 Task: Log work in the project Trailblazer for the issue 'Create a new online platform for online fashion design courses with advanced virtual try-on and 3D modeling features' spent time as '1w 6d 16h 47m' and remaining time as '4w 6d 2h 19m' and add a flag. Now add the issue to the epic 'Master Data Management'.
Action: Mouse moved to (941, 223)
Screenshot: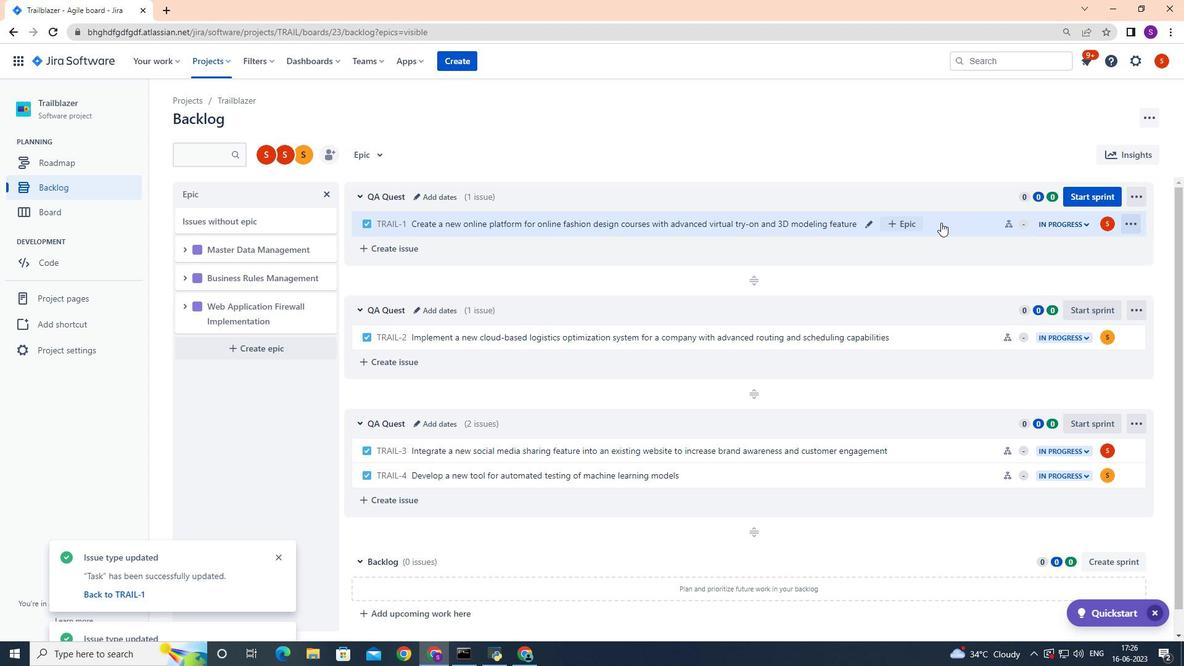 
Action: Mouse pressed left at (941, 223)
Screenshot: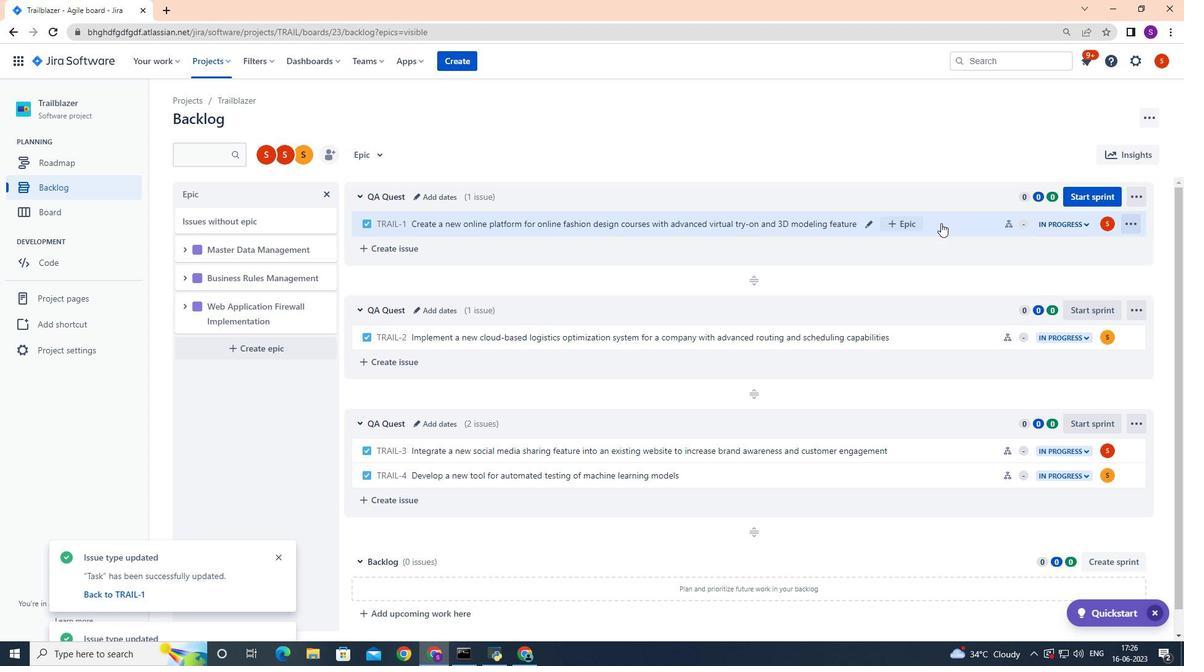 
Action: Mouse moved to (1128, 188)
Screenshot: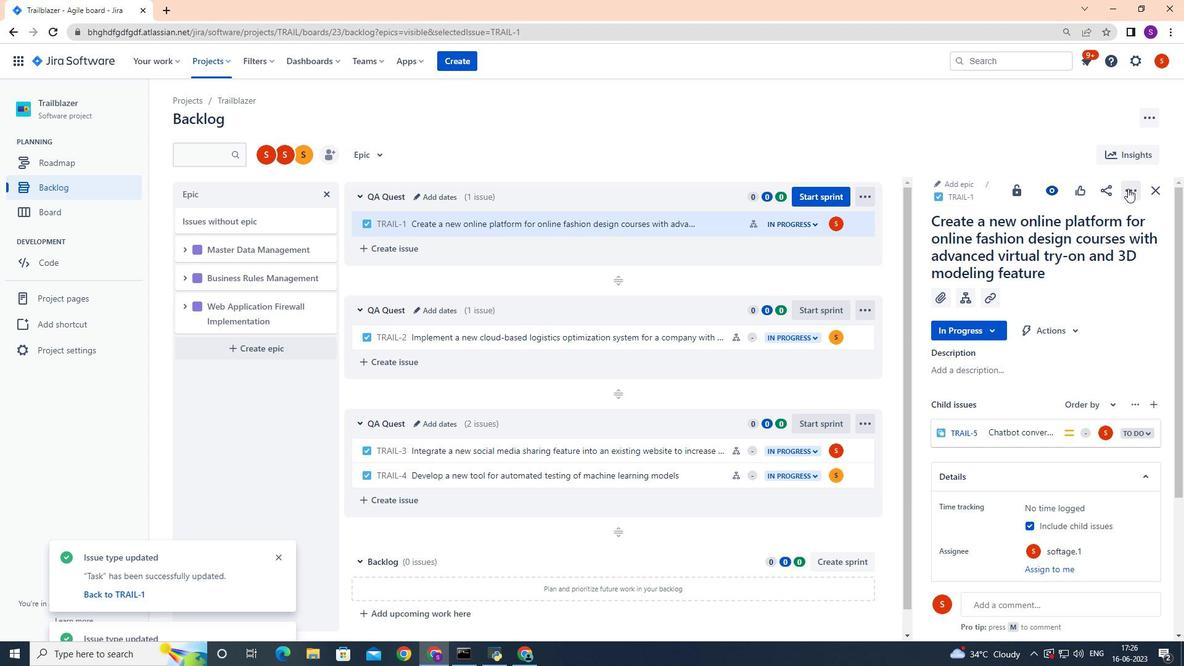 
Action: Mouse pressed left at (1128, 188)
Screenshot: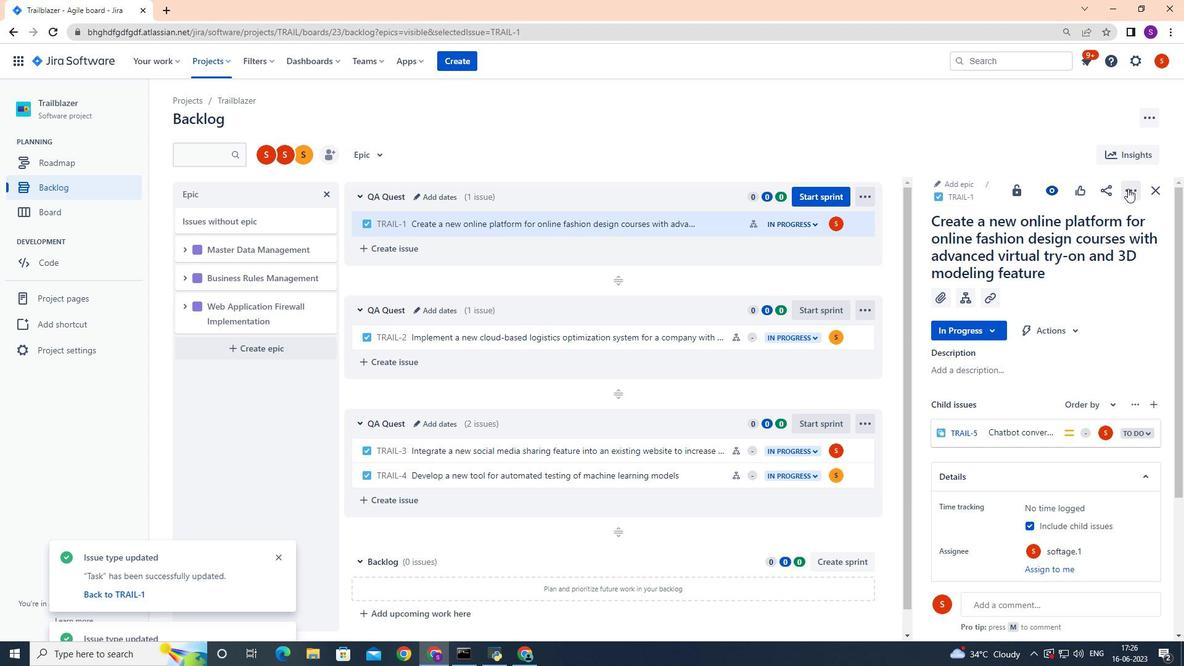 
Action: Mouse moved to (1096, 223)
Screenshot: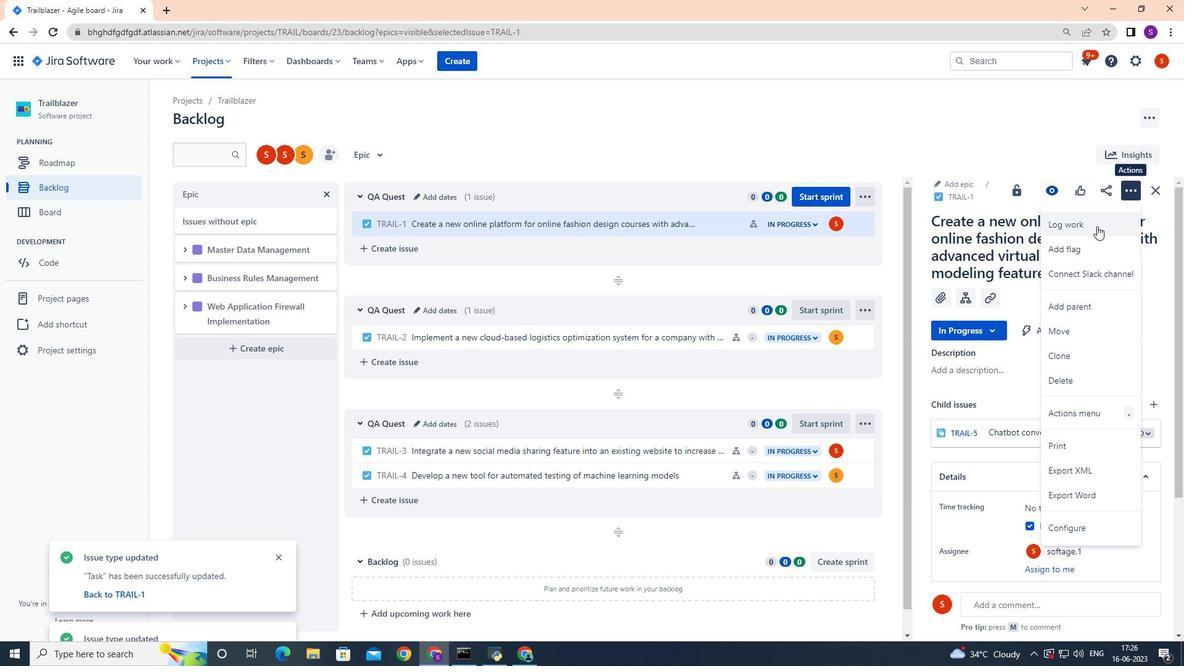 
Action: Mouse pressed left at (1096, 223)
Screenshot: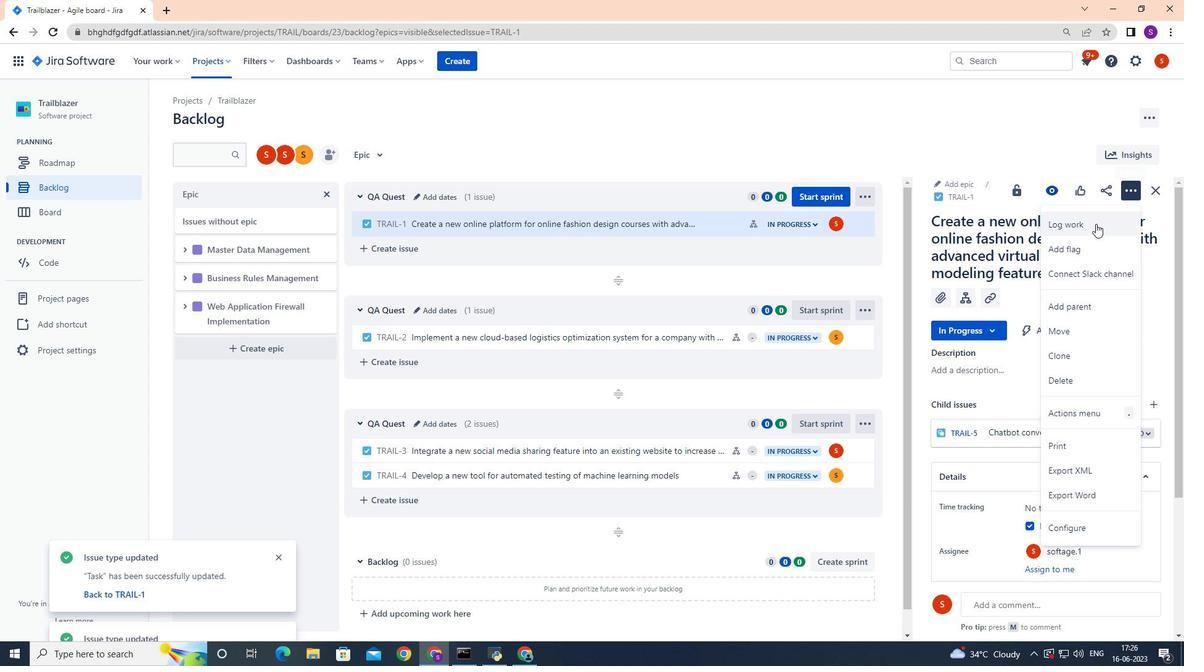 
Action: Mouse moved to (692, 252)
Screenshot: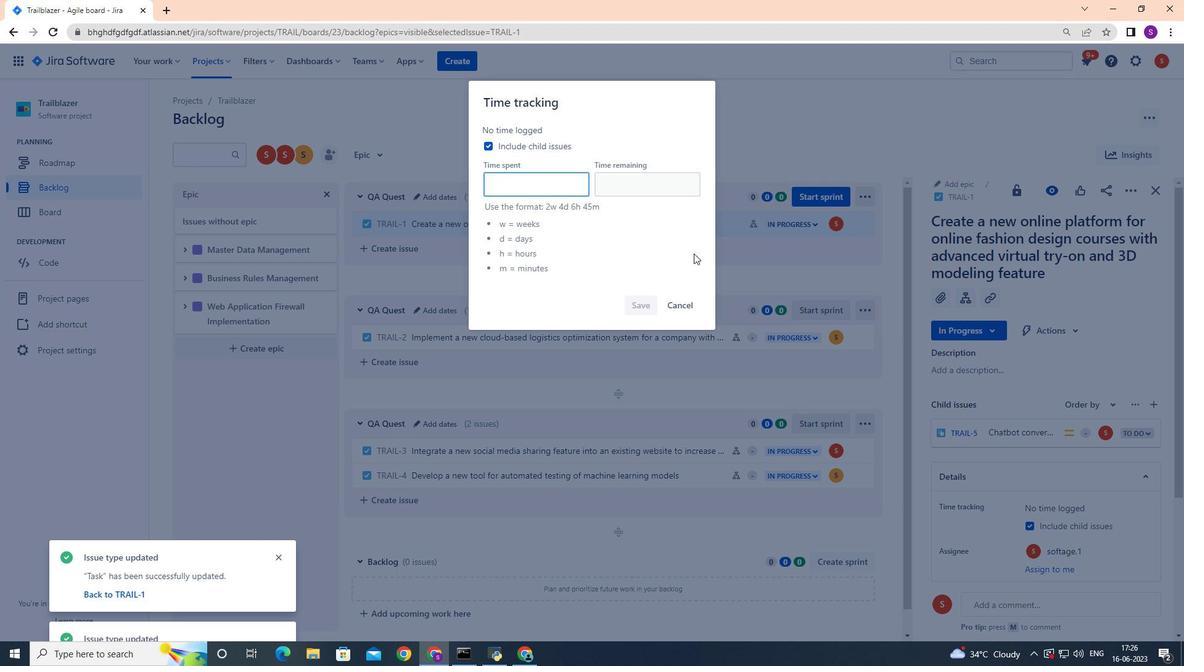 
Action: Key pressed 1w<Key.space>6d<Key.space>16h<Key.space>47m
Screenshot: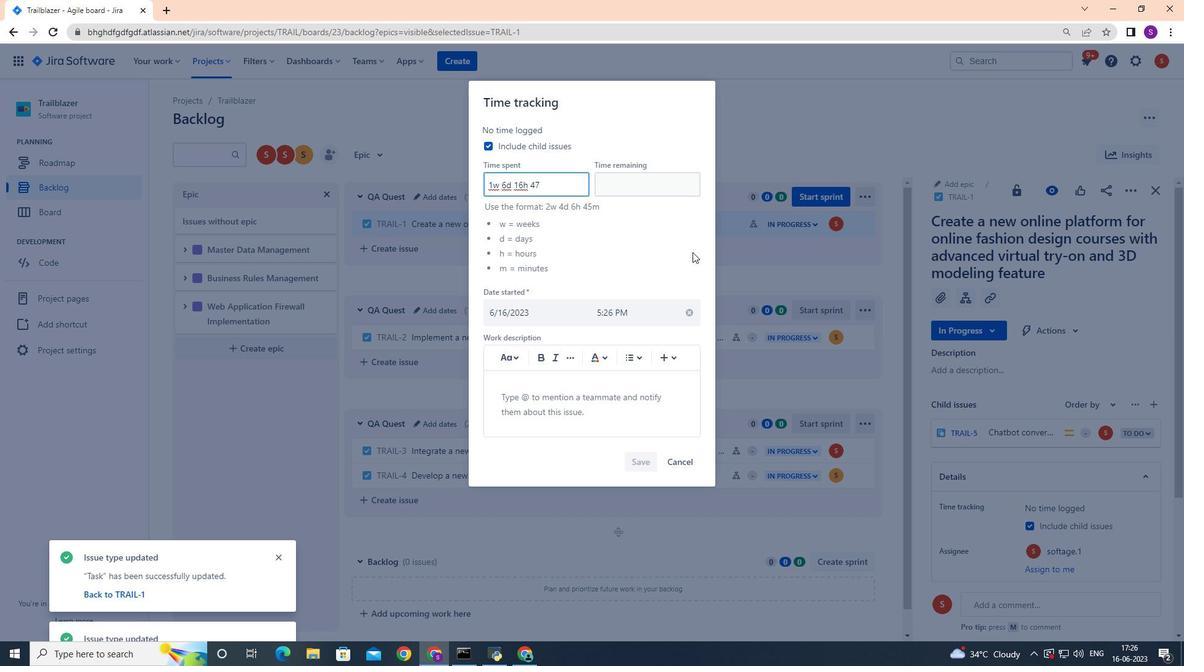 
Action: Mouse moved to (631, 185)
Screenshot: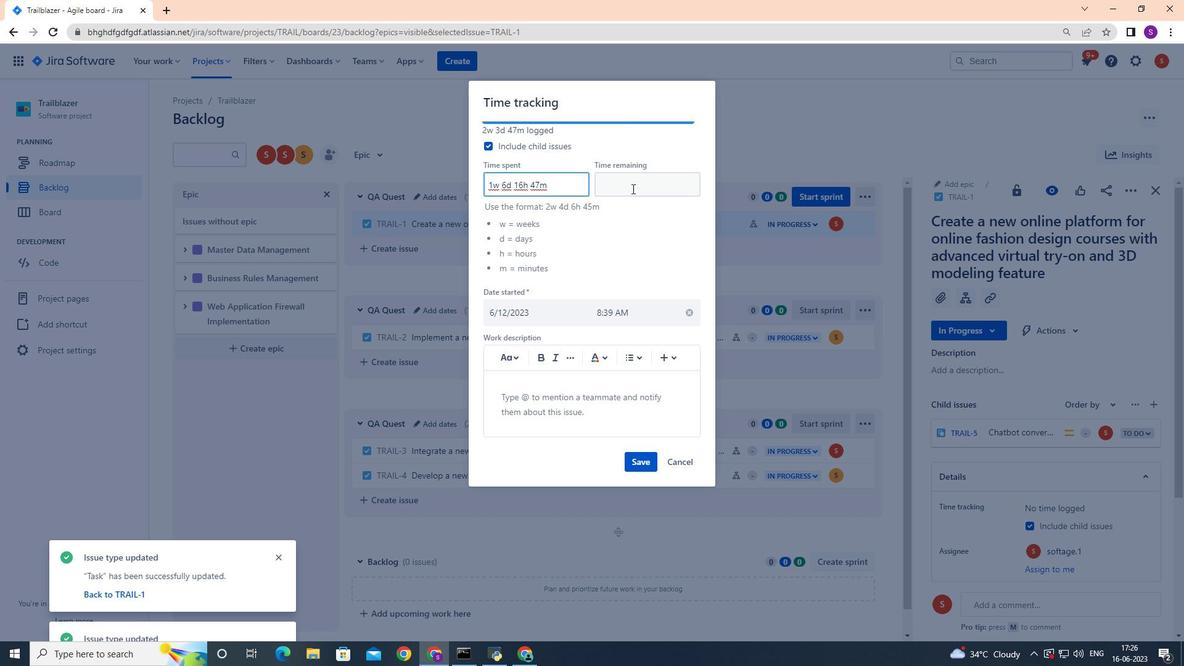 
Action: Mouse pressed left at (631, 185)
Screenshot: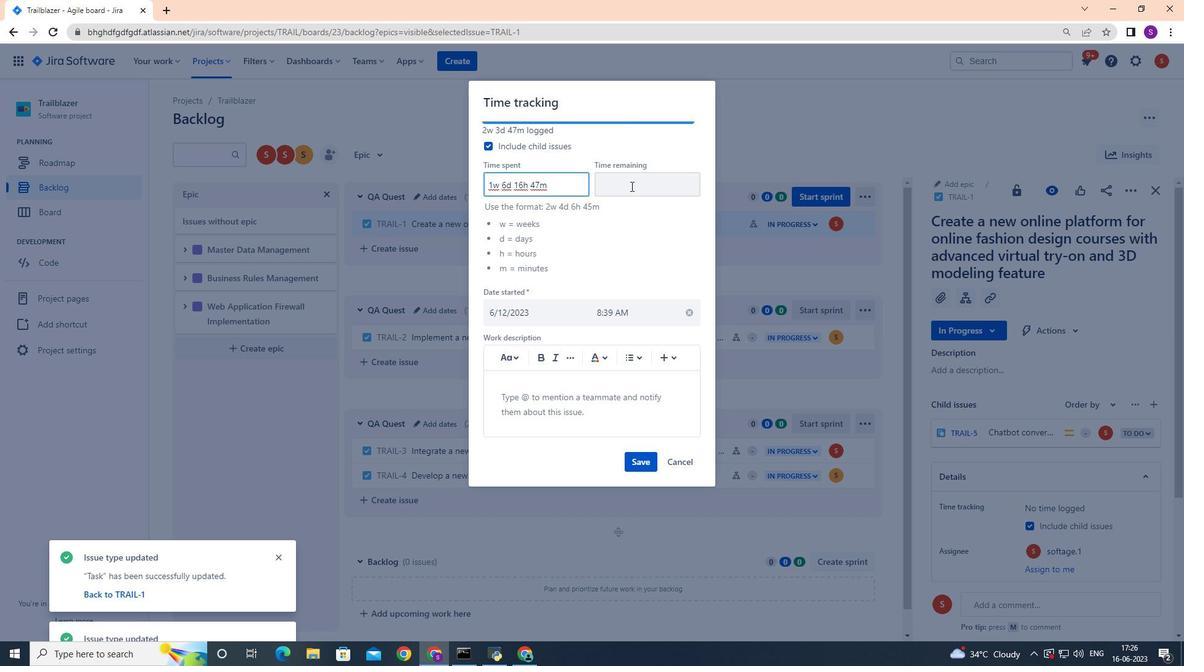 
Action: Mouse moved to (631, 185)
Screenshot: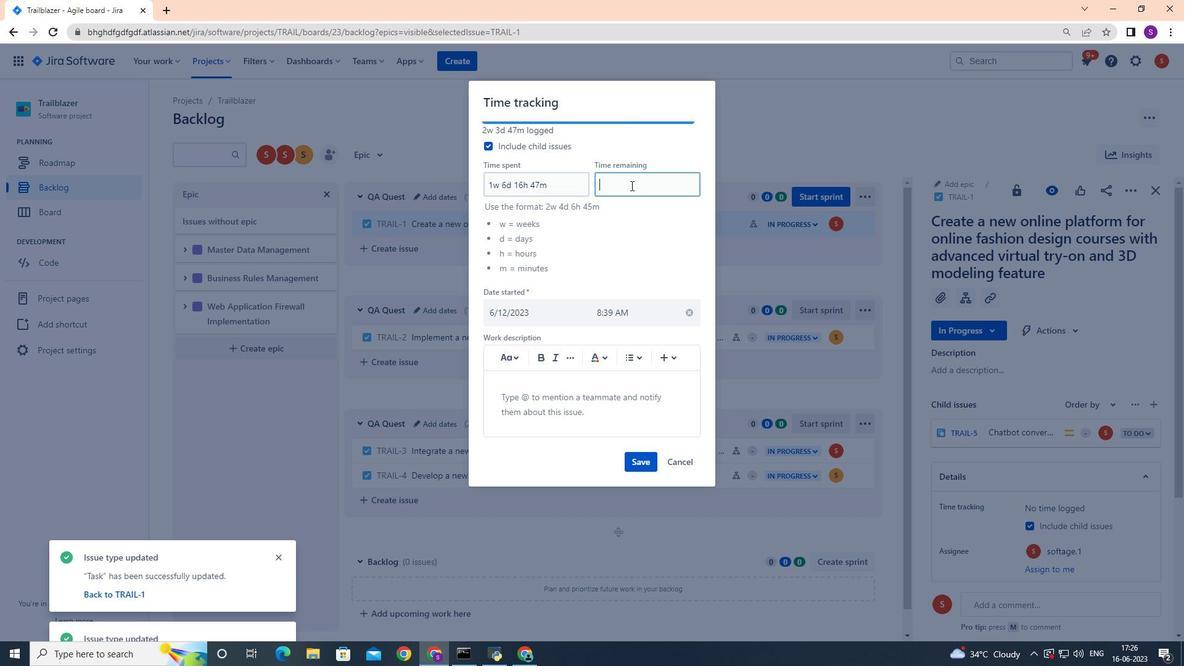 
Action: Key pressed 4w<Key.space>6d<Key.space>2h<Key.space>19m
Screenshot: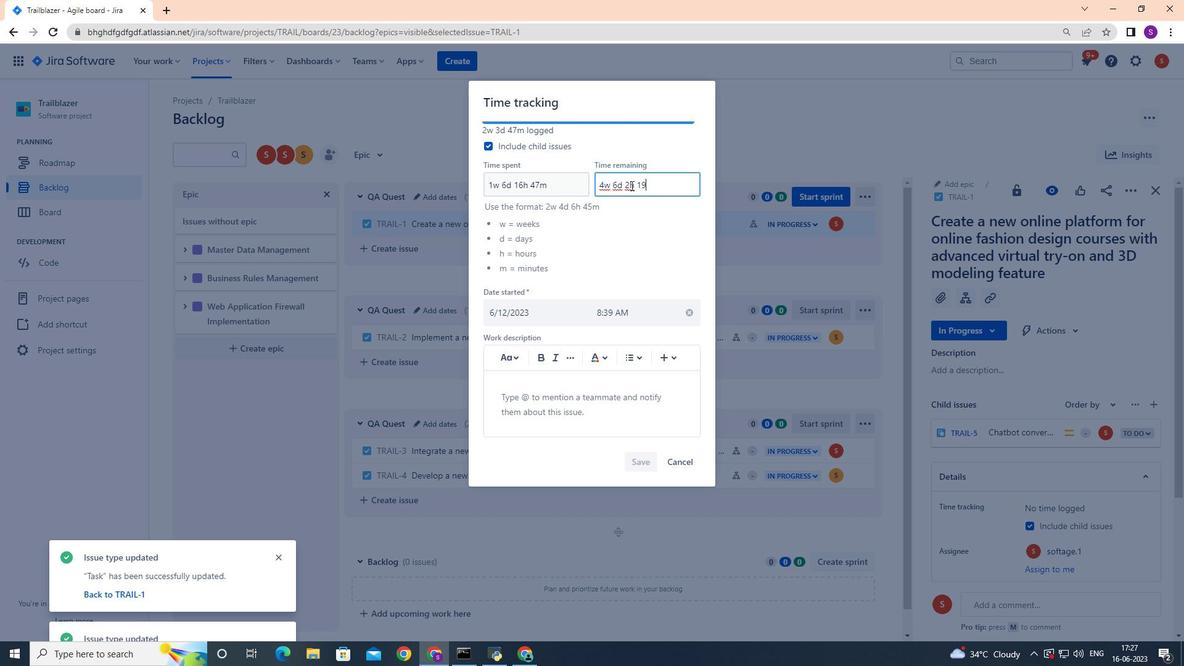 
Action: Mouse moved to (643, 461)
Screenshot: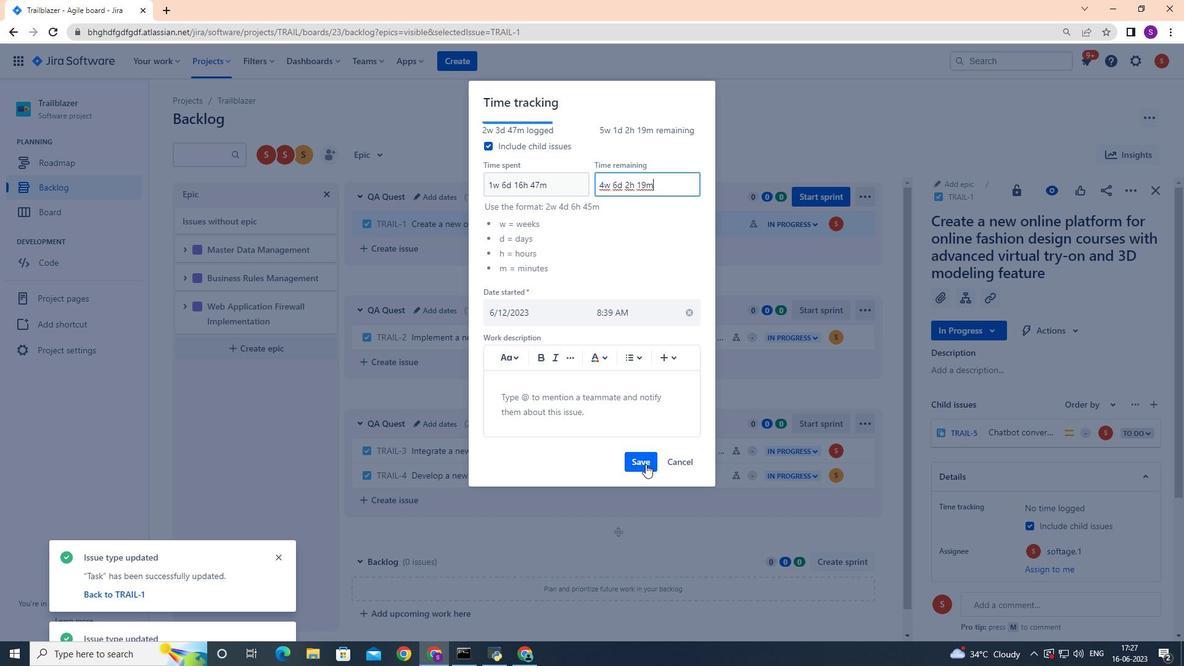 
Action: Mouse pressed left at (643, 461)
Screenshot: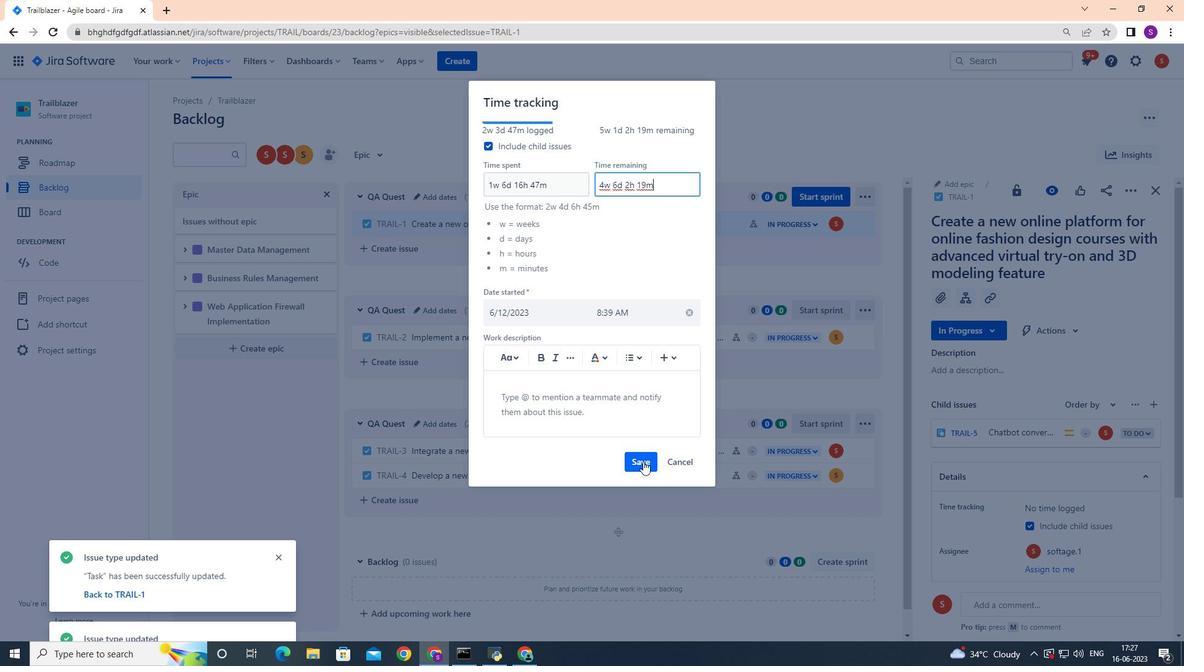 
Action: Mouse moved to (1135, 191)
Screenshot: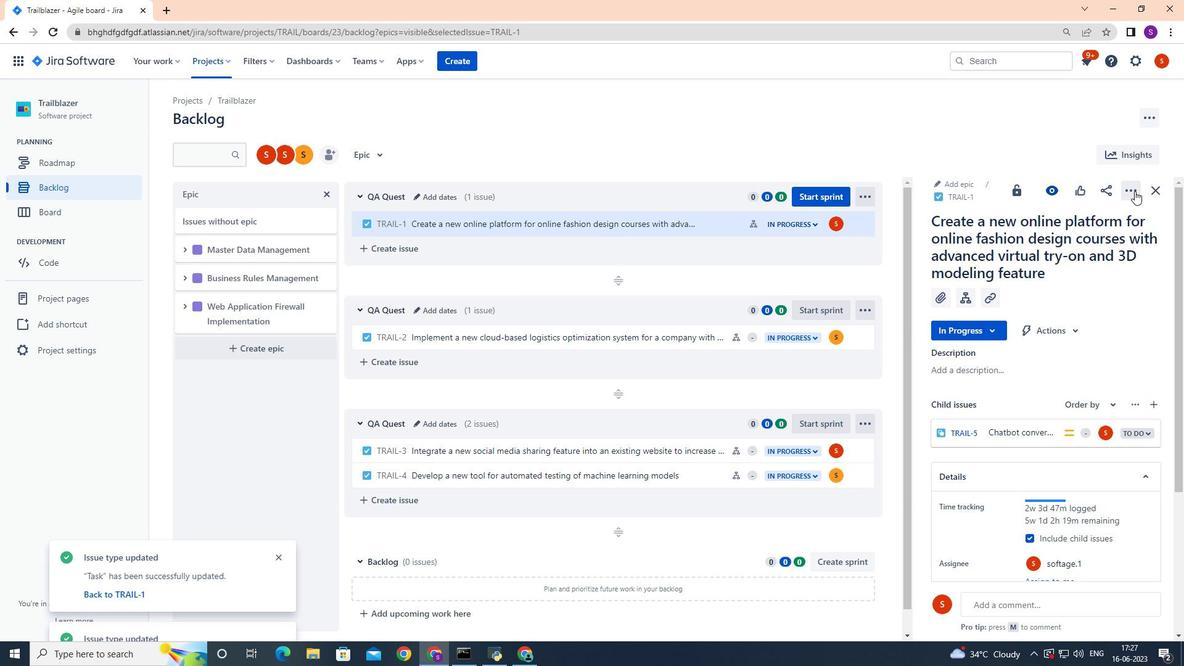 
Action: Mouse pressed left at (1135, 191)
Screenshot: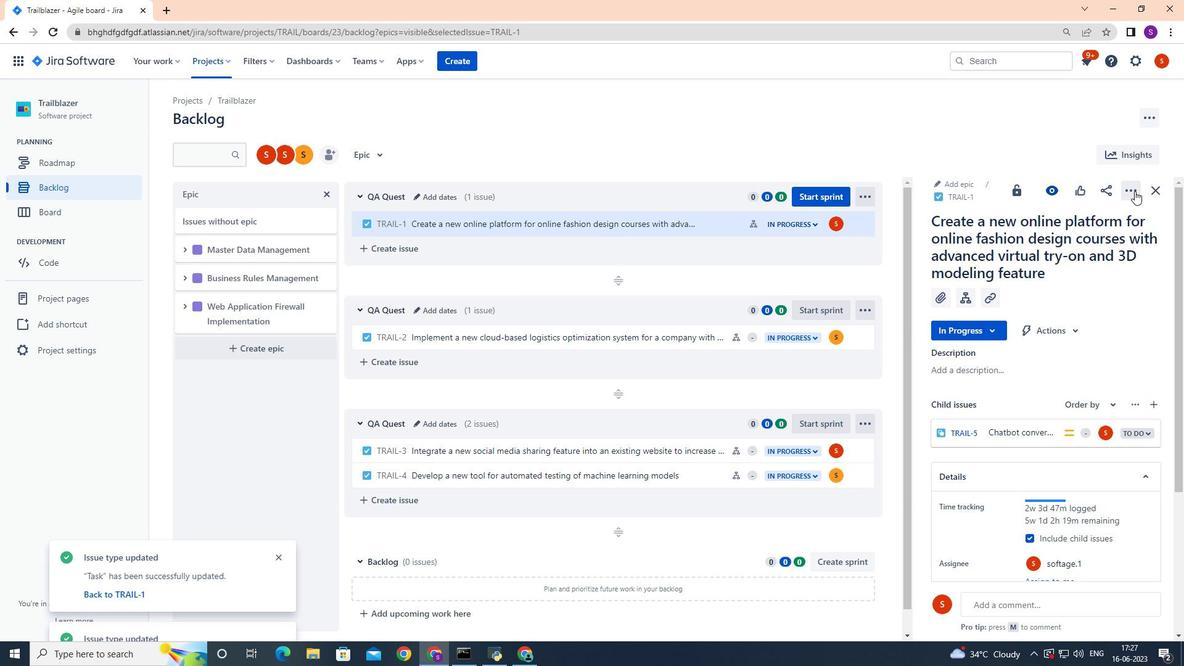 
Action: Mouse moved to (1085, 245)
Screenshot: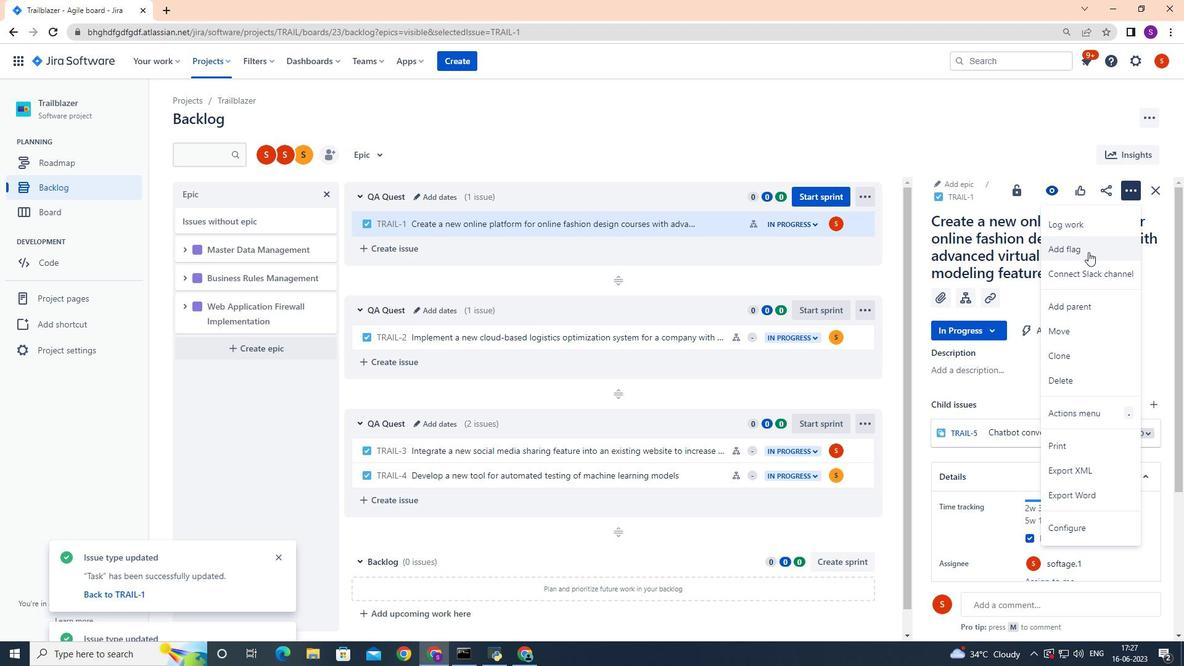 
Action: Mouse pressed left at (1085, 245)
Screenshot: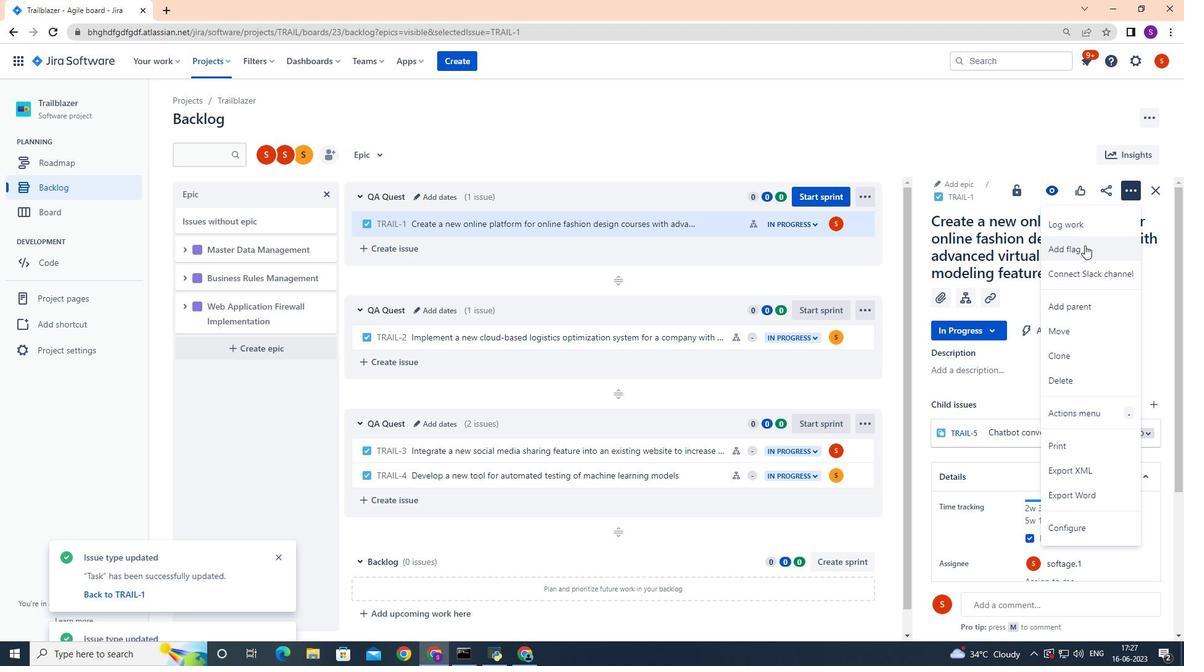 
Action: Mouse moved to (270, 247)
Screenshot: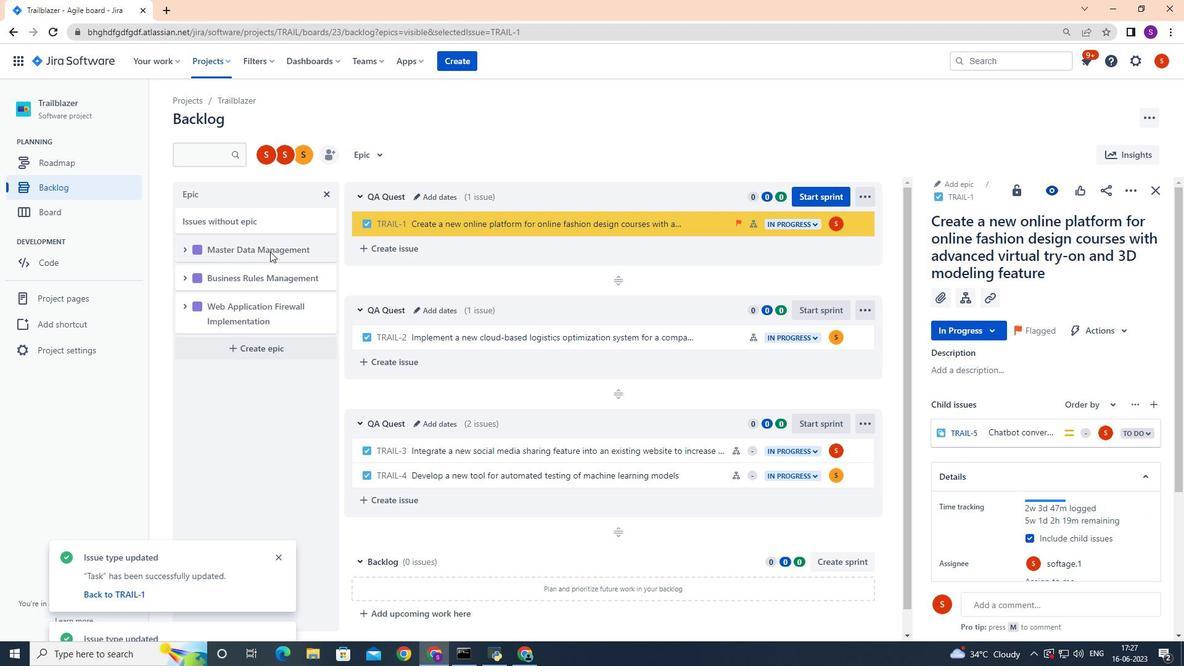 
Action: Mouse pressed left at (270, 247)
Screenshot: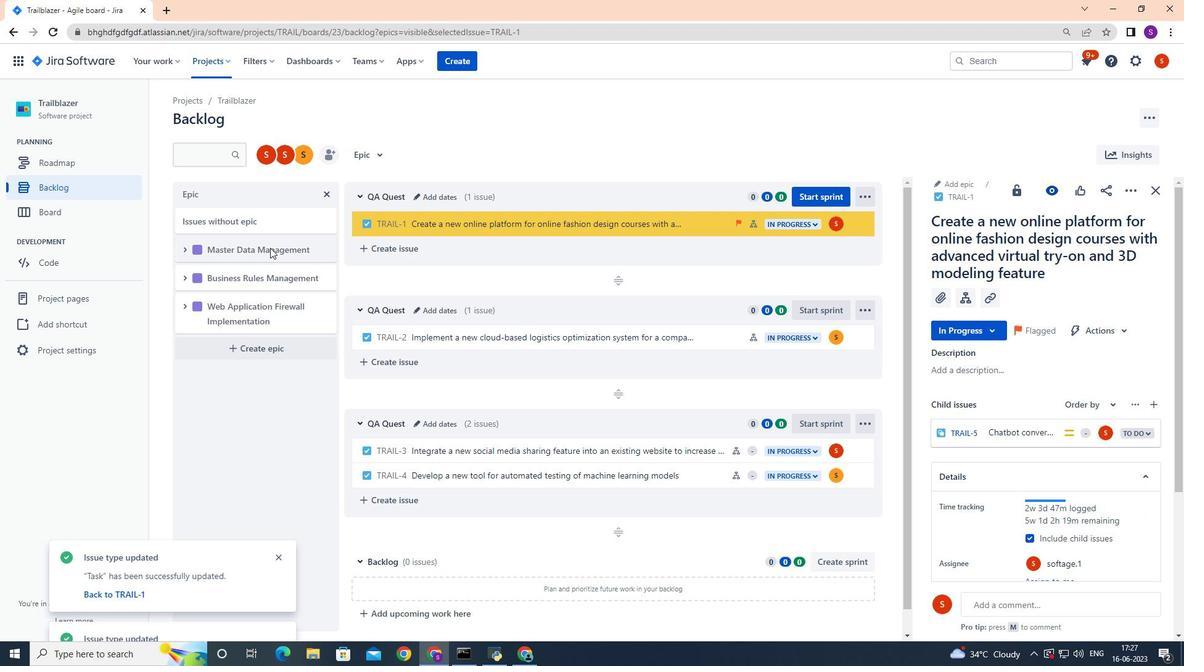 
Action: Mouse moved to (1173, 183)
Screenshot: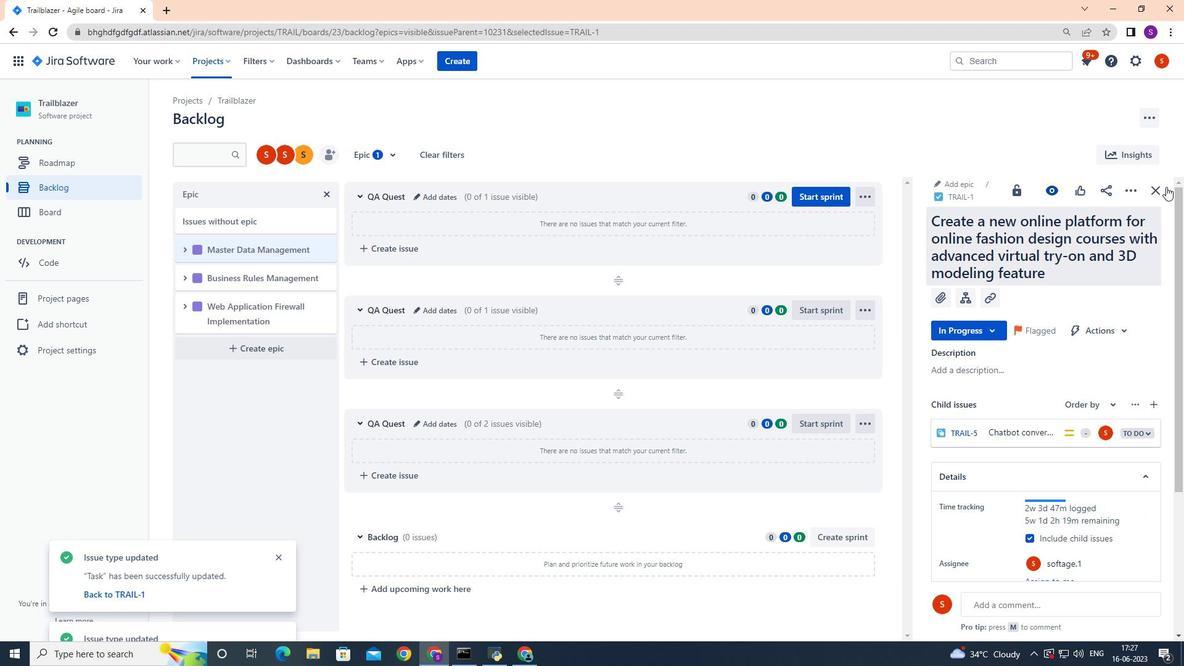 
